Task: Create a sub task System Test and UAT for the task  Create a new online platform for online financial planning services in the project AvailPro , assign it to team member softage.1@softage.net and update the status of the sub task to  At Risk , set the priority of the sub task to Medium
Action: Mouse moved to (765, 390)
Screenshot: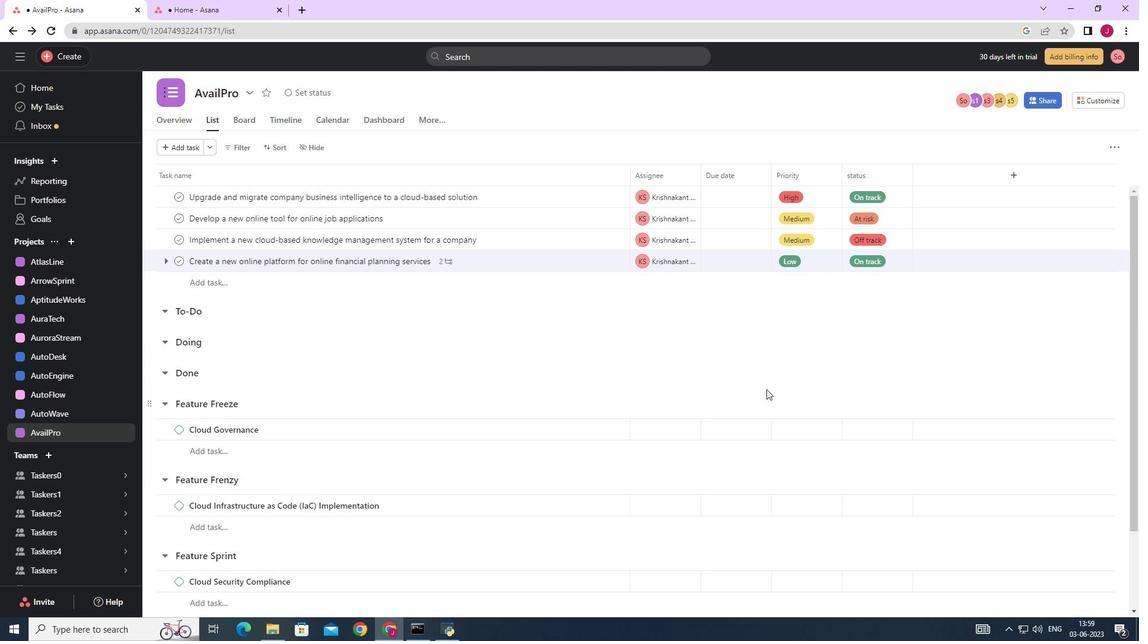 
Action: Mouse scrolled (765, 391) with delta (0, 0)
Screenshot: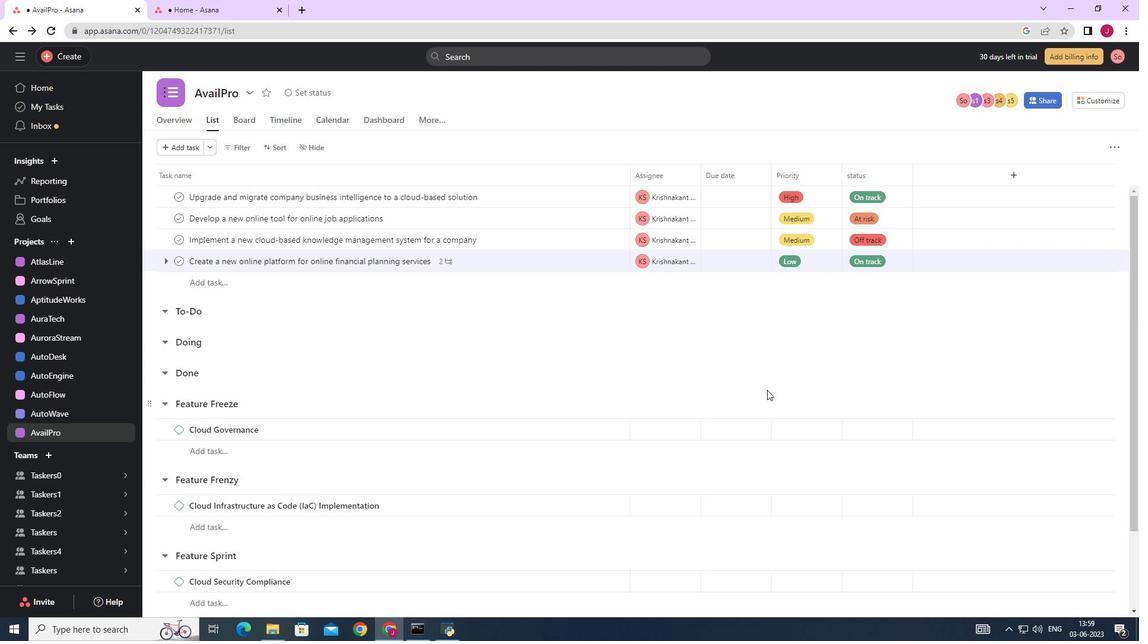 
Action: Mouse moved to (765, 390)
Screenshot: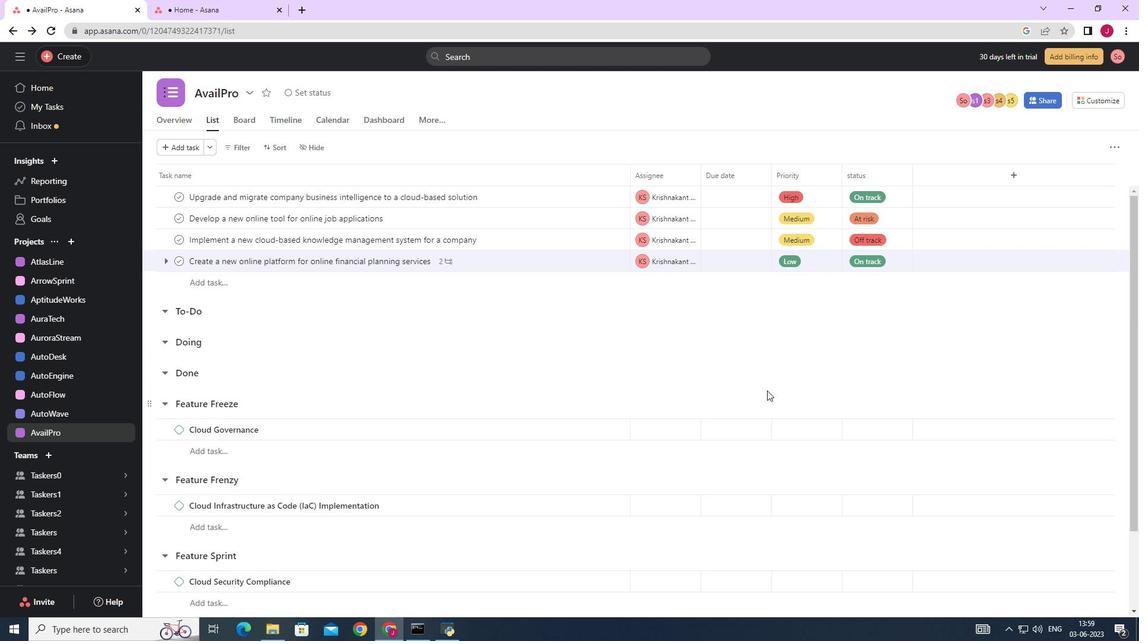 
Action: Mouse scrolled (765, 390) with delta (0, 0)
Screenshot: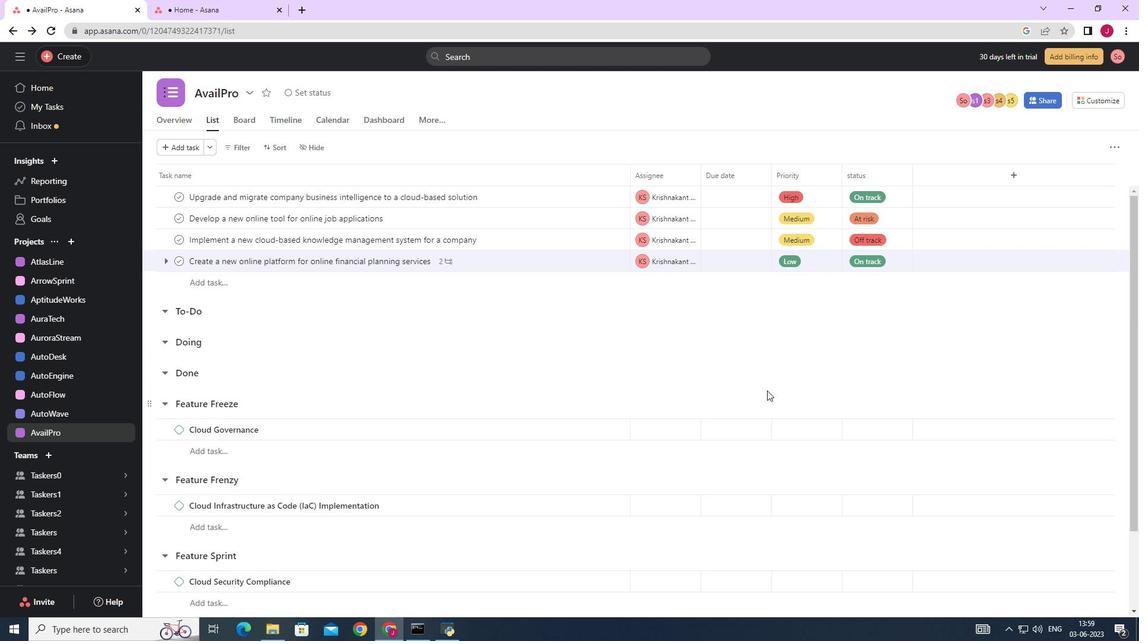 
Action: Mouse moved to (453, 308)
Screenshot: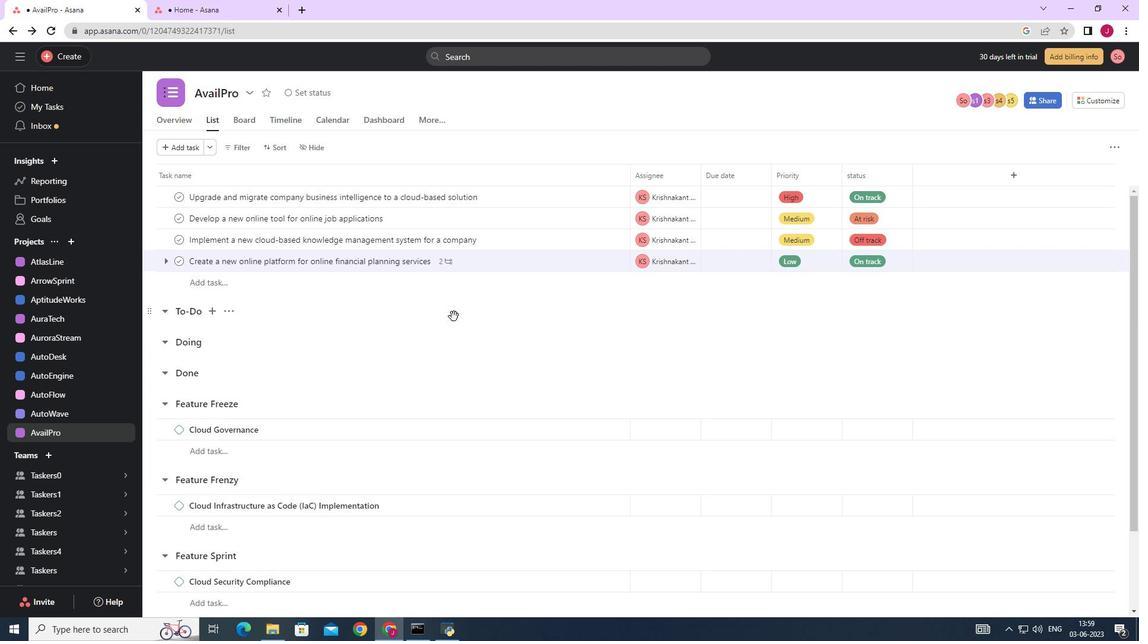 
Action: Mouse scrolled (453, 309) with delta (0, 0)
Screenshot: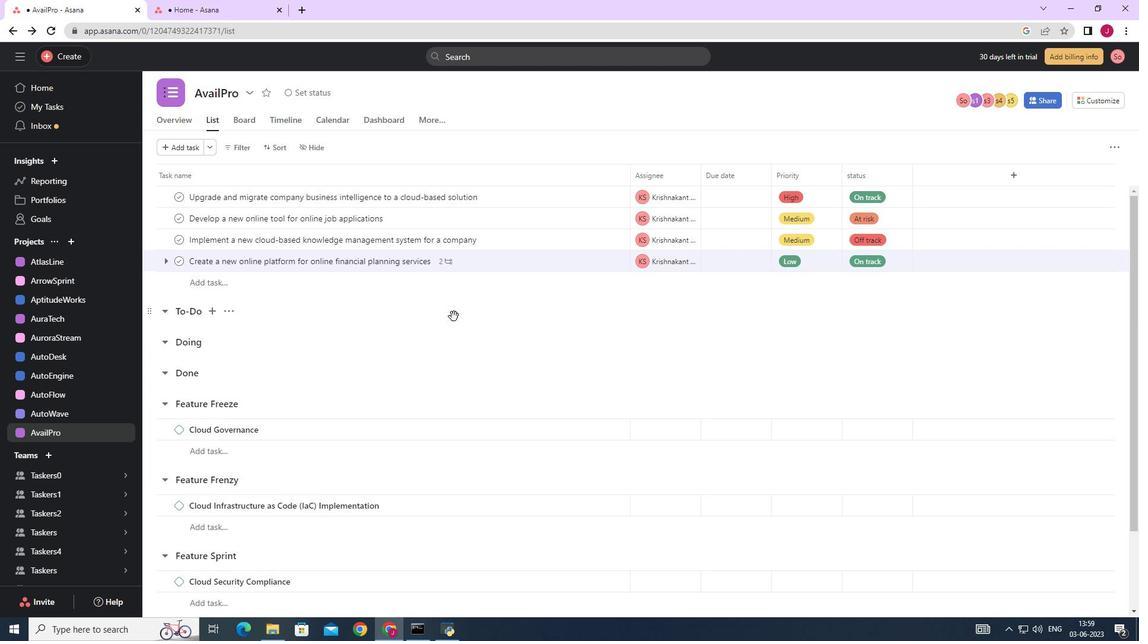 
Action: Mouse moved to (549, 265)
Screenshot: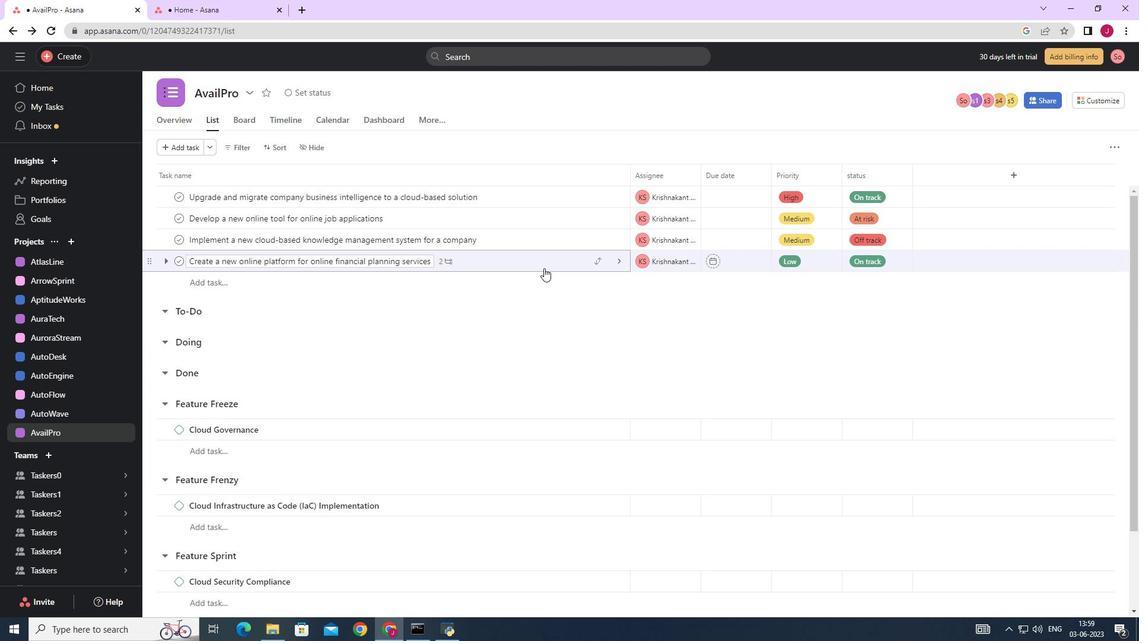 
Action: Mouse pressed left at (549, 265)
Screenshot: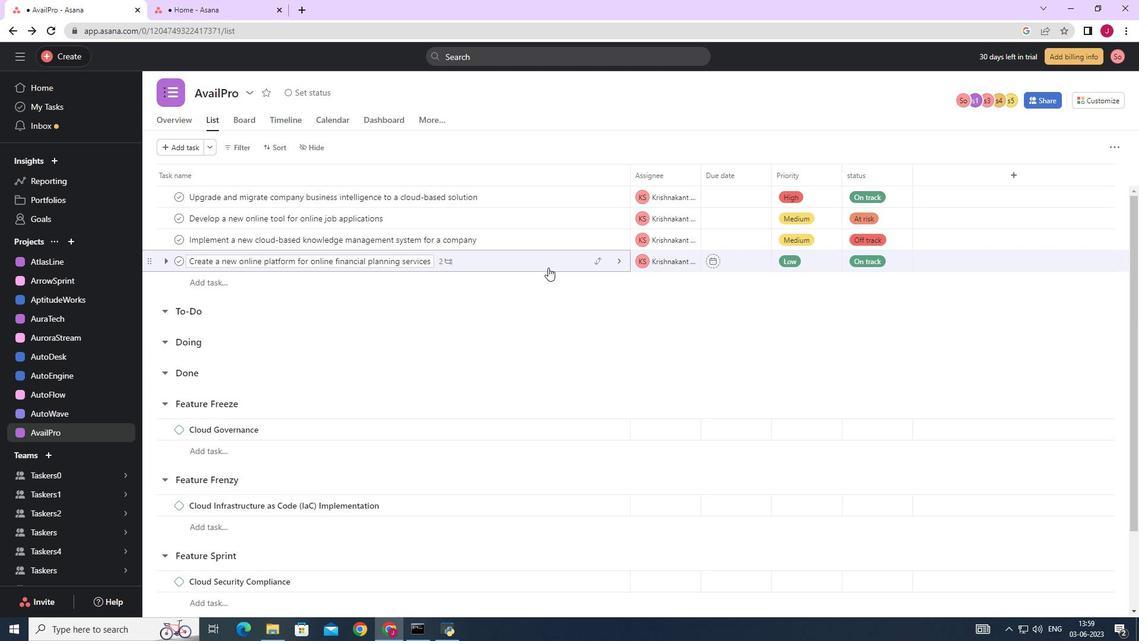 
Action: Mouse moved to (952, 353)
Screenshot: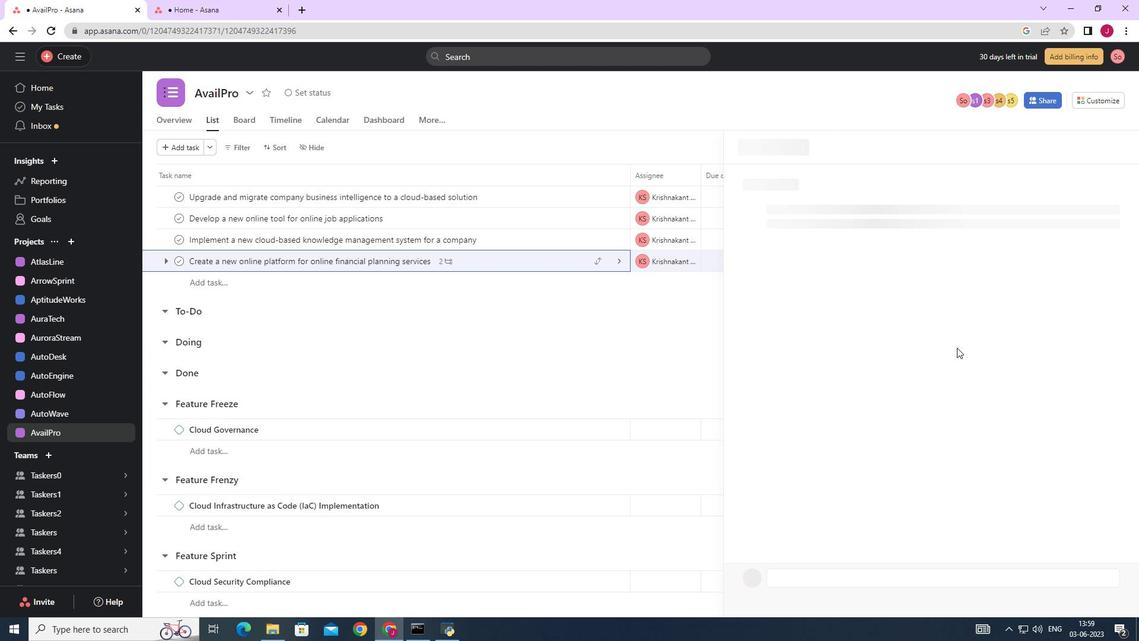 
Action: Mouse scrolled (952, 352) with delta (0, 0)
Screenshot: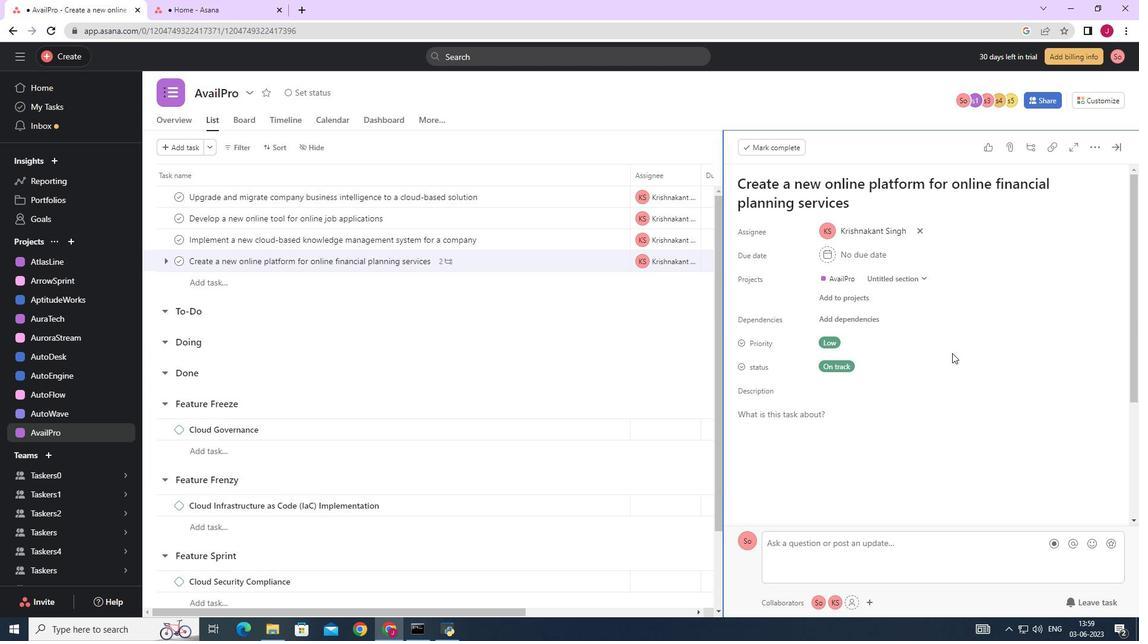 
Action: Mouse scrolled (952, 352) with delta (0, 0)
Screenshot: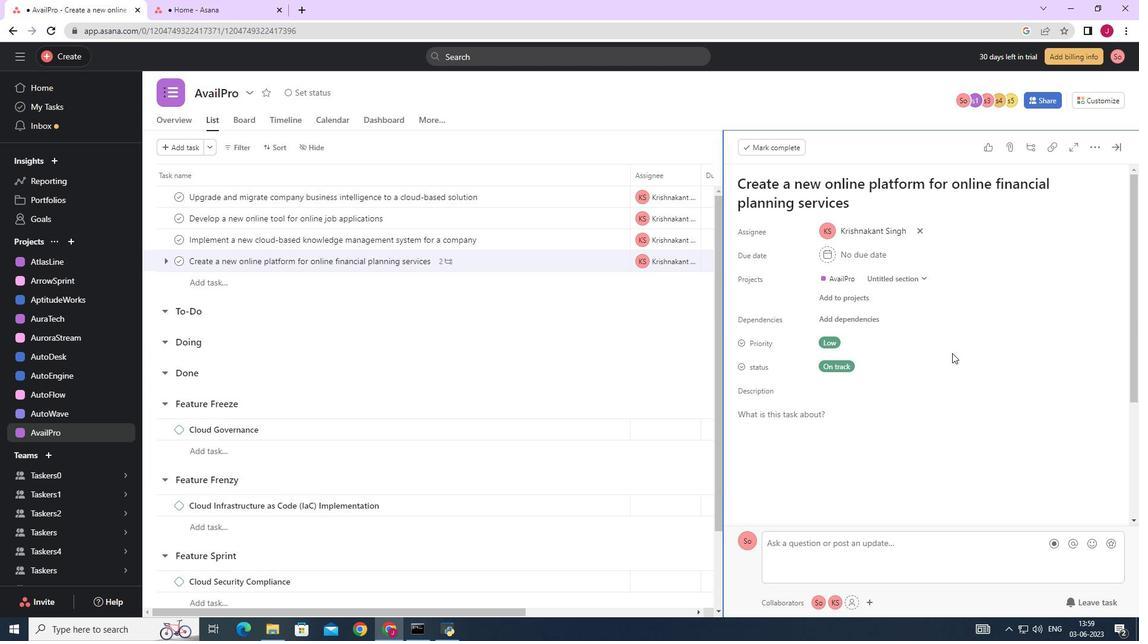 
Action: Mouse scrolled (952, 352) with delta (0, 0)
Screenshot: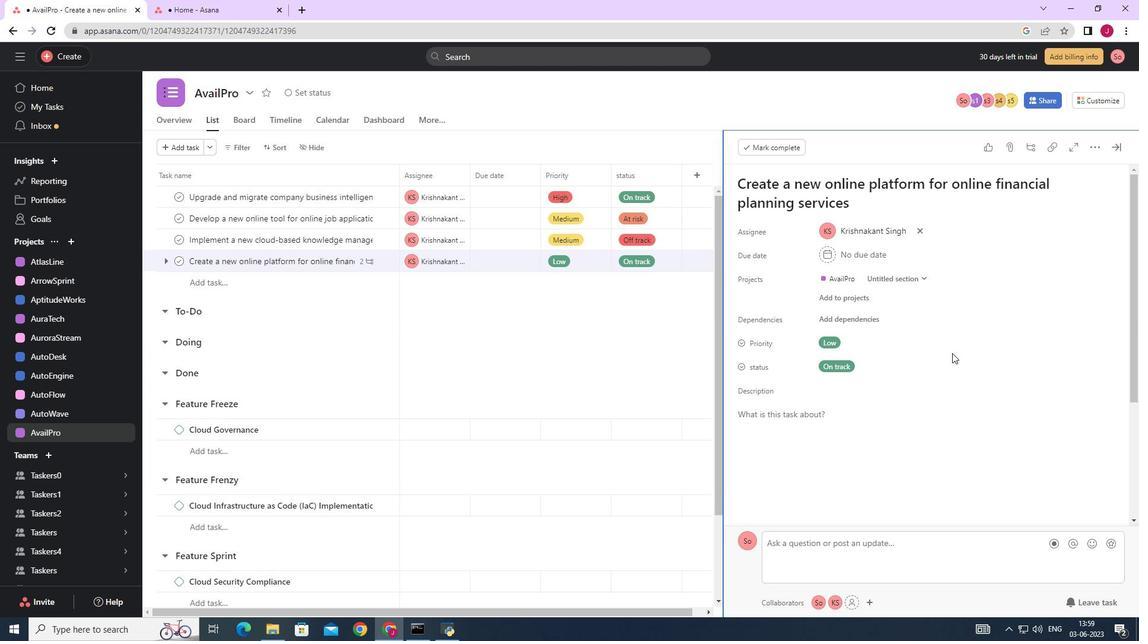 
Action: Mouse scrolled (952, 352) with delta (0, 0)
Screenshot: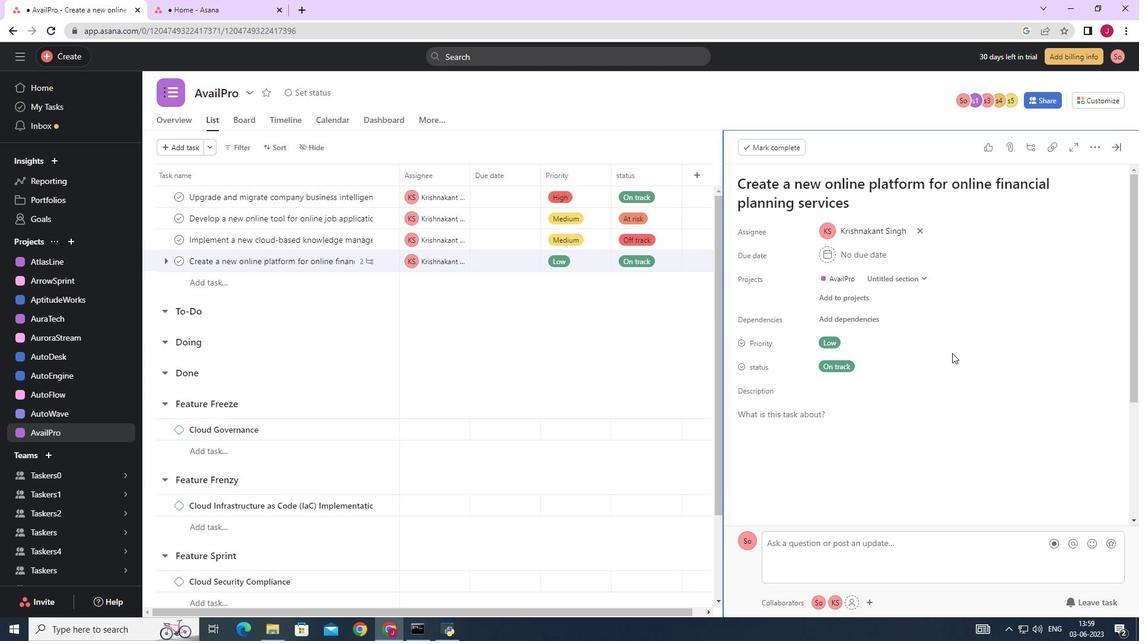 
Action: Mouse scrolled (952, 352) with delta (0, 0)
Screenshot: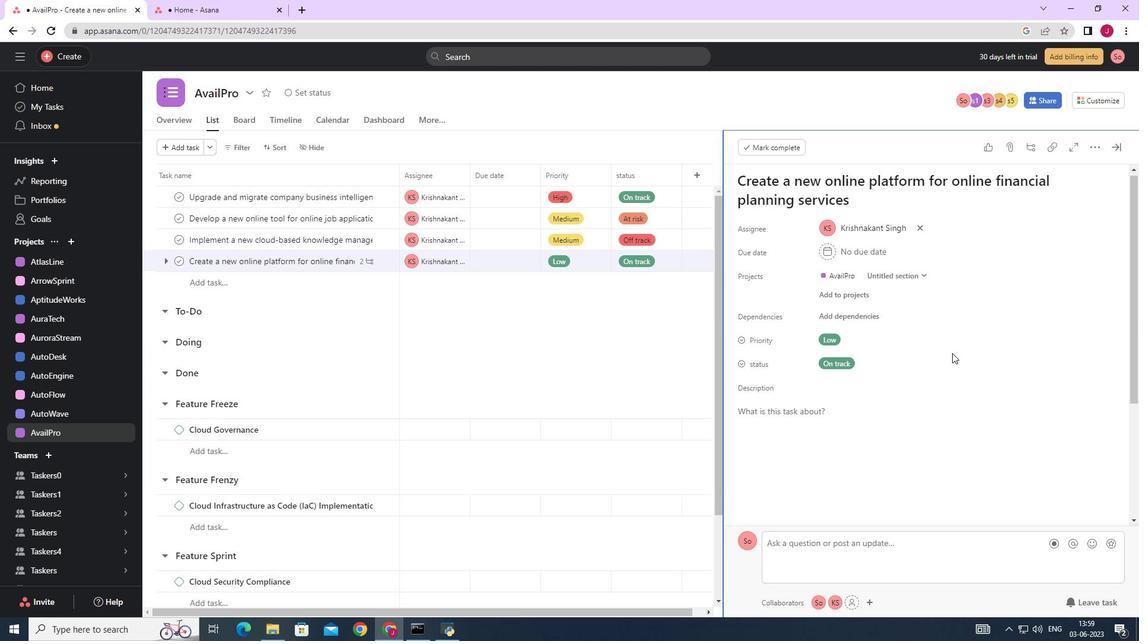 
Action: Mouse moved to (771, 419)
Screenshot: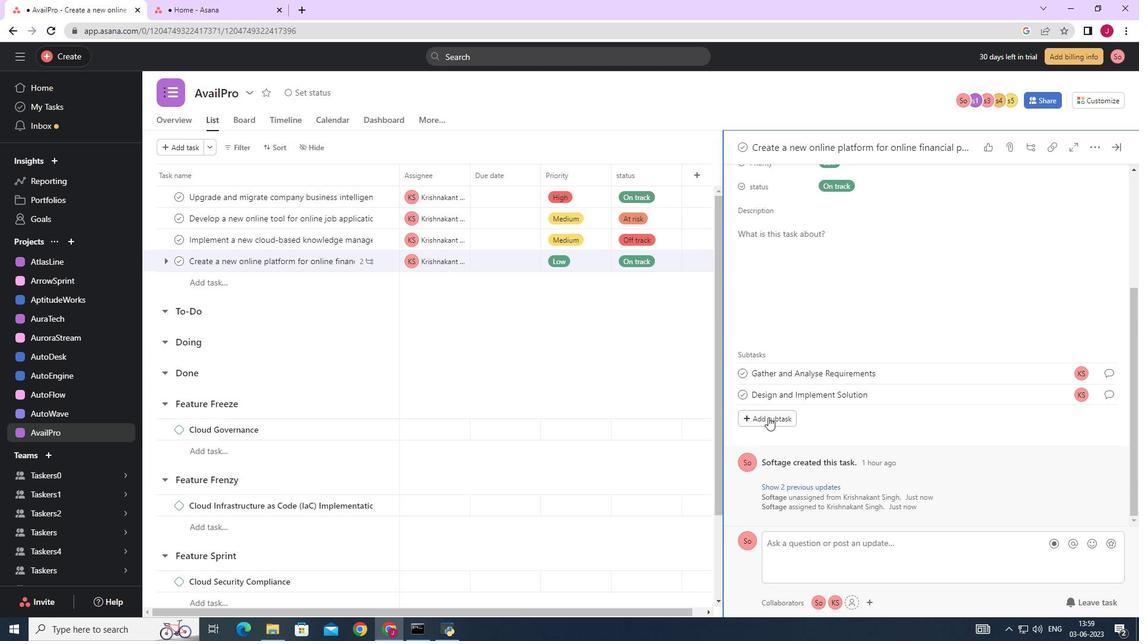 
Action: Mouse pressed left at (771, 419)
Screenshot: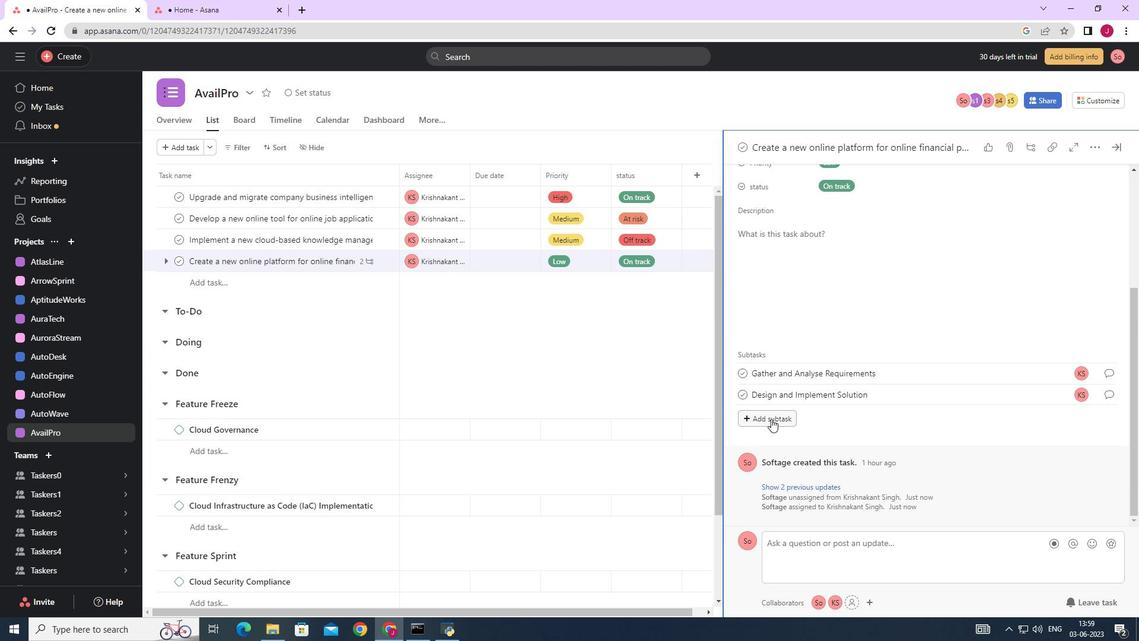 
Action: Mouse moved to (778, 392)
Screenshot: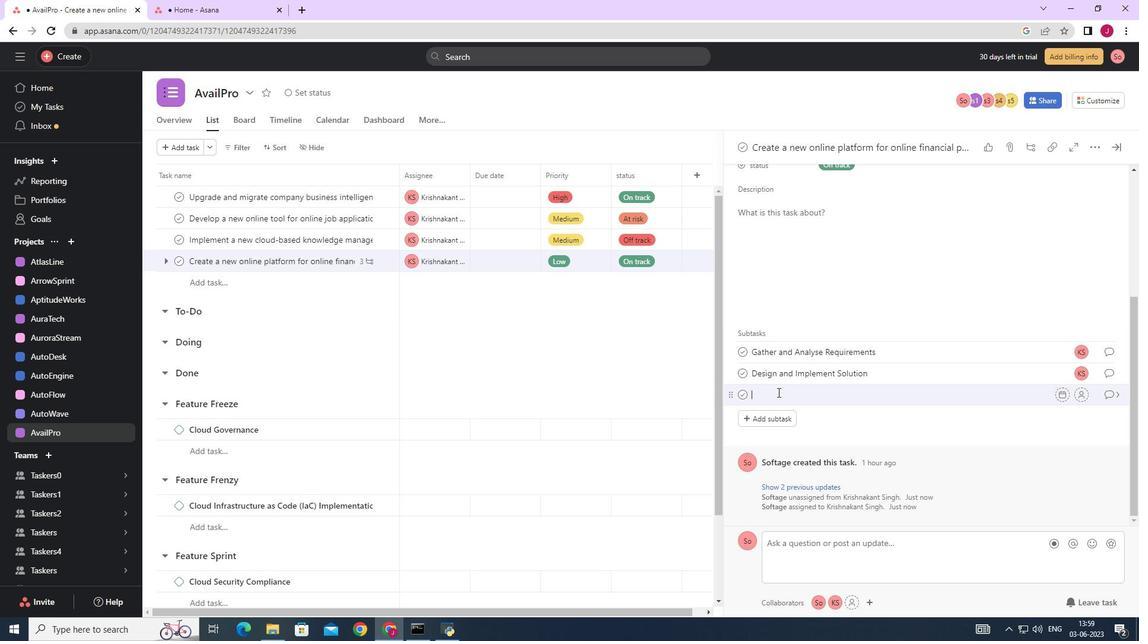
Action: Key pressed <Key.caps_lock>
Screenshot: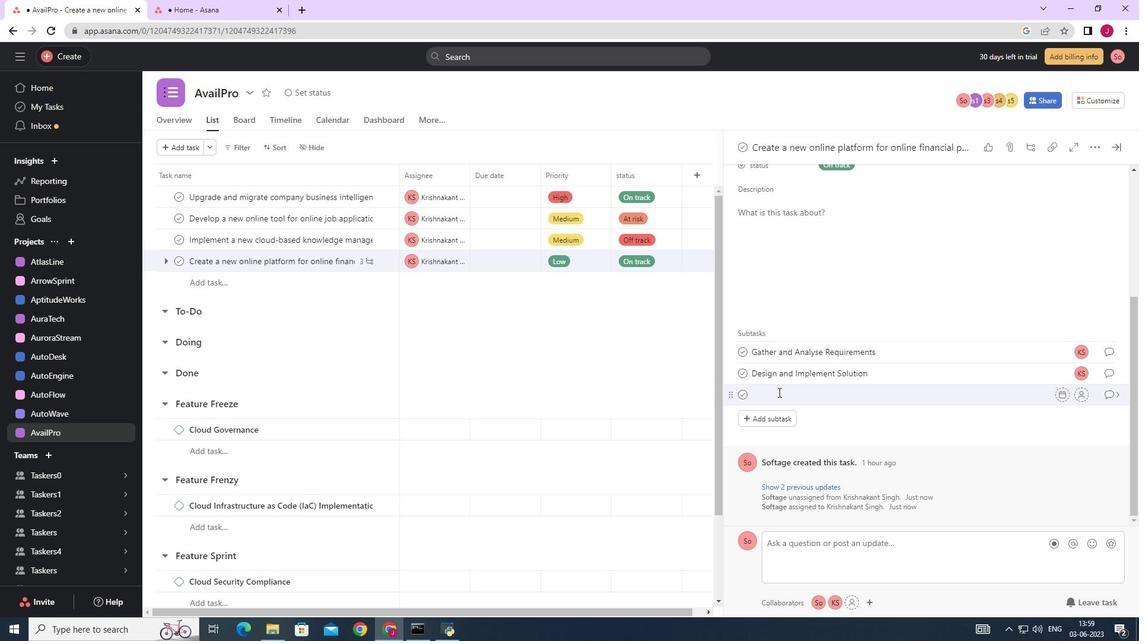 
Action: Mouse moved to (942, 369)
Screenshot: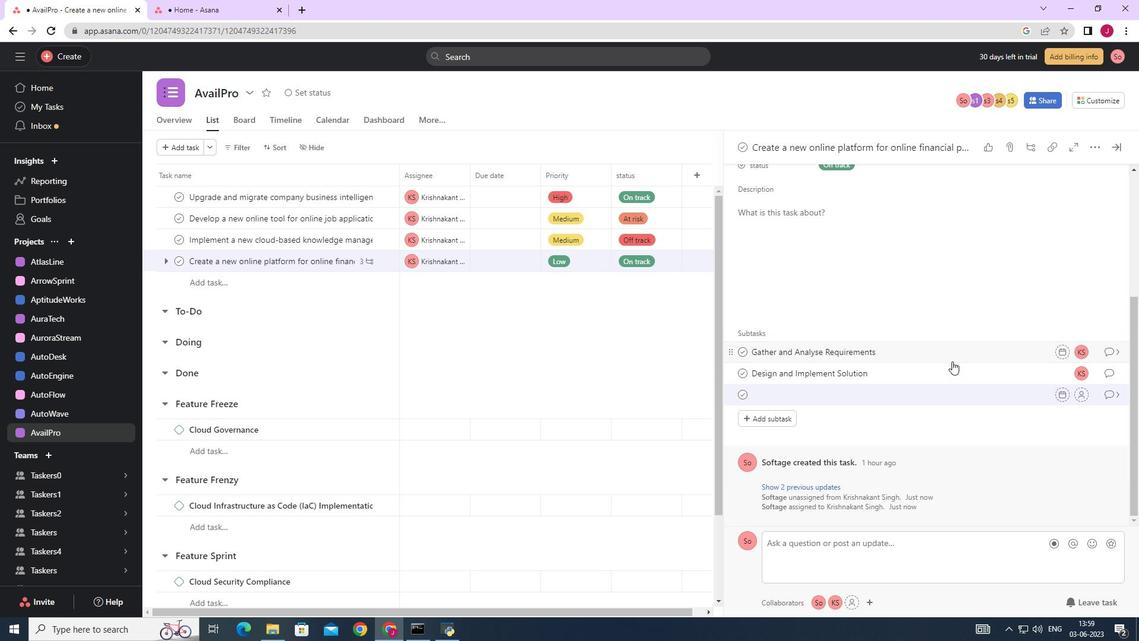 
Action: Key pressed S<Key.caps_lock>ystem<Key.space><Key.caps_lock>T<Key.caps_lock>est<Key.space>and<Key.space><Key.caps_lock>UAT
Screenshot: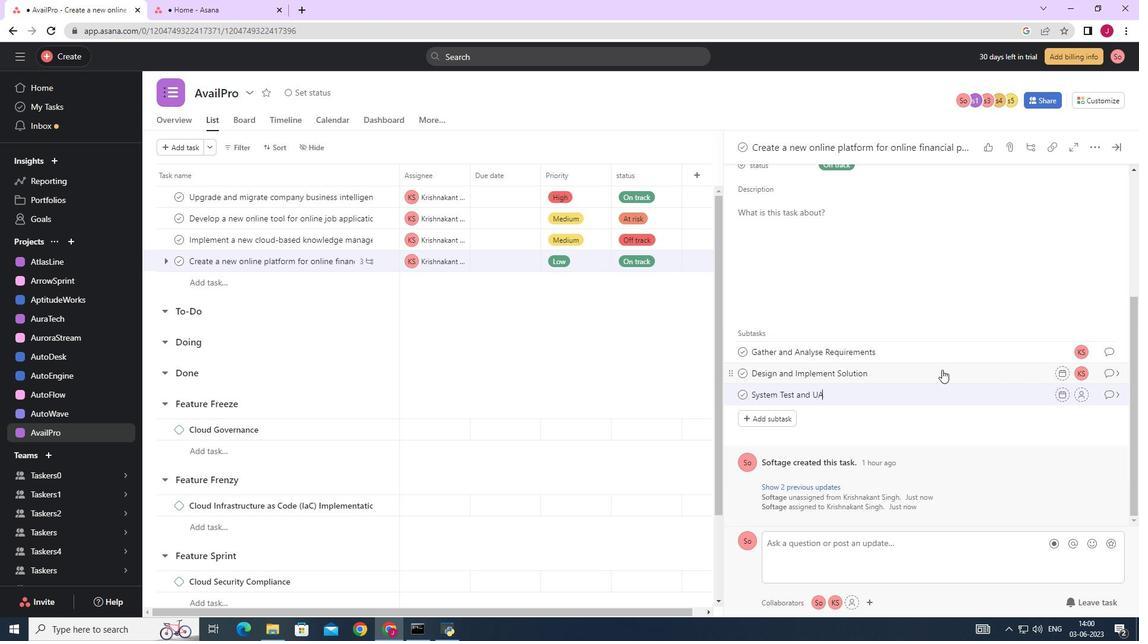 
Action: Mouse moved to (1081, 391)
Screenshot: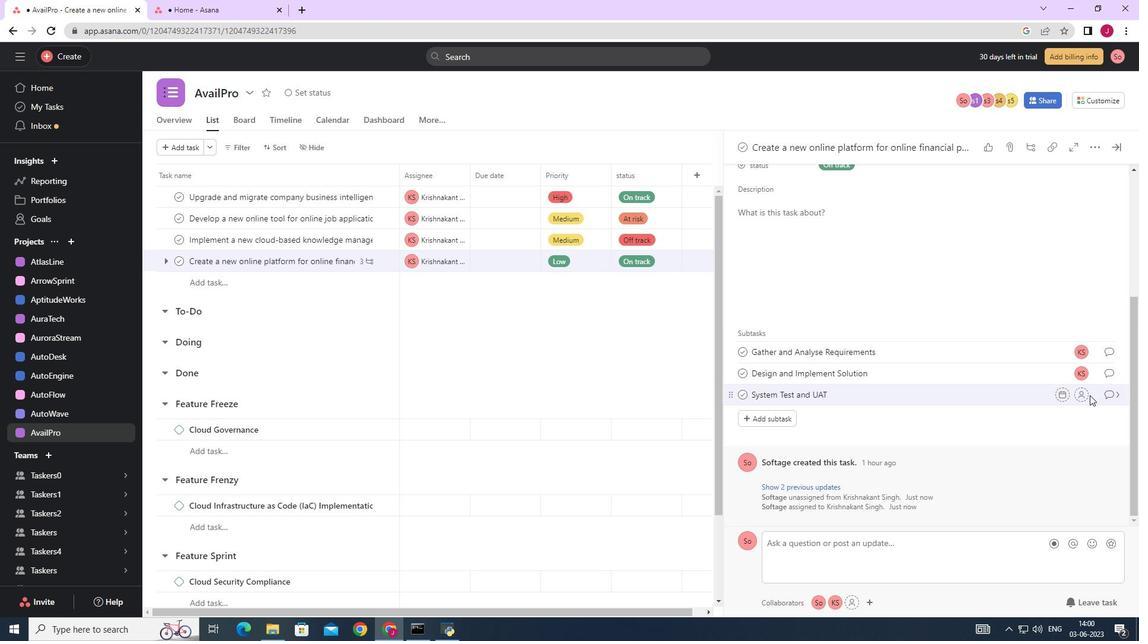 
Action: Mouse pressed left at (1081, 391)
Screenshot: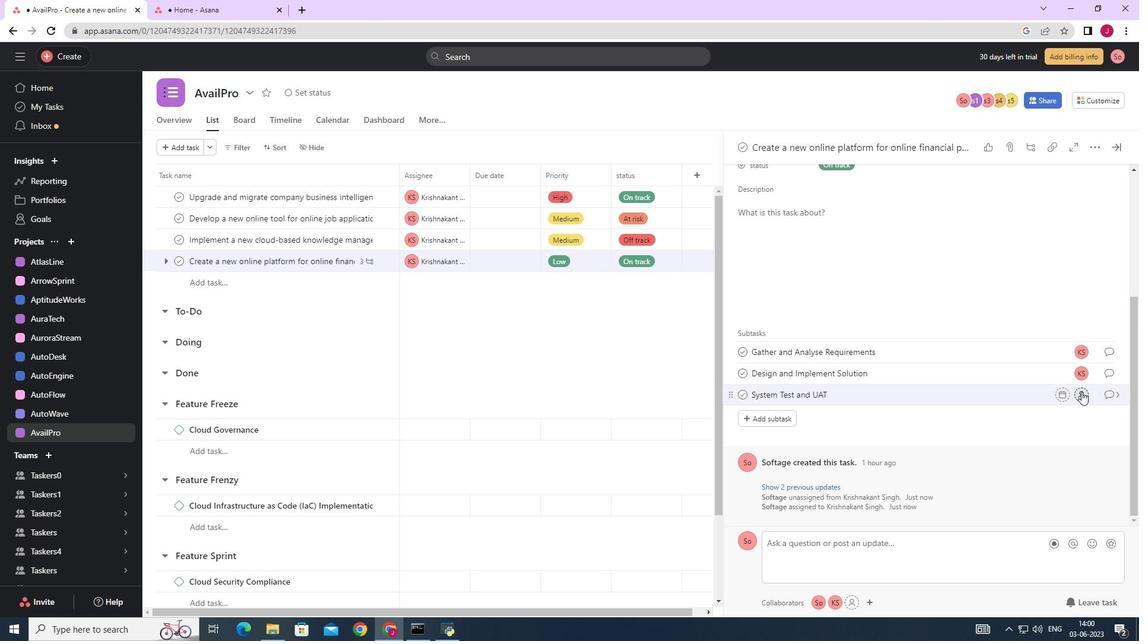 
Action: Mouse moved to (921, 439)
Screenshot: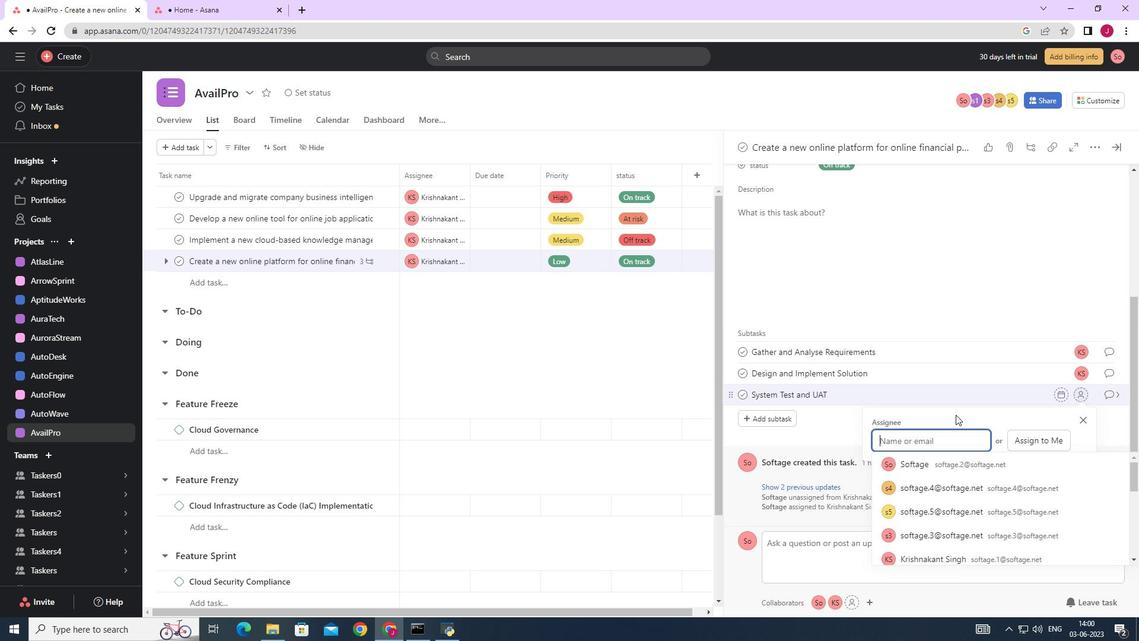 
Action: Key pressed SOFTAGE.1
Screenshot: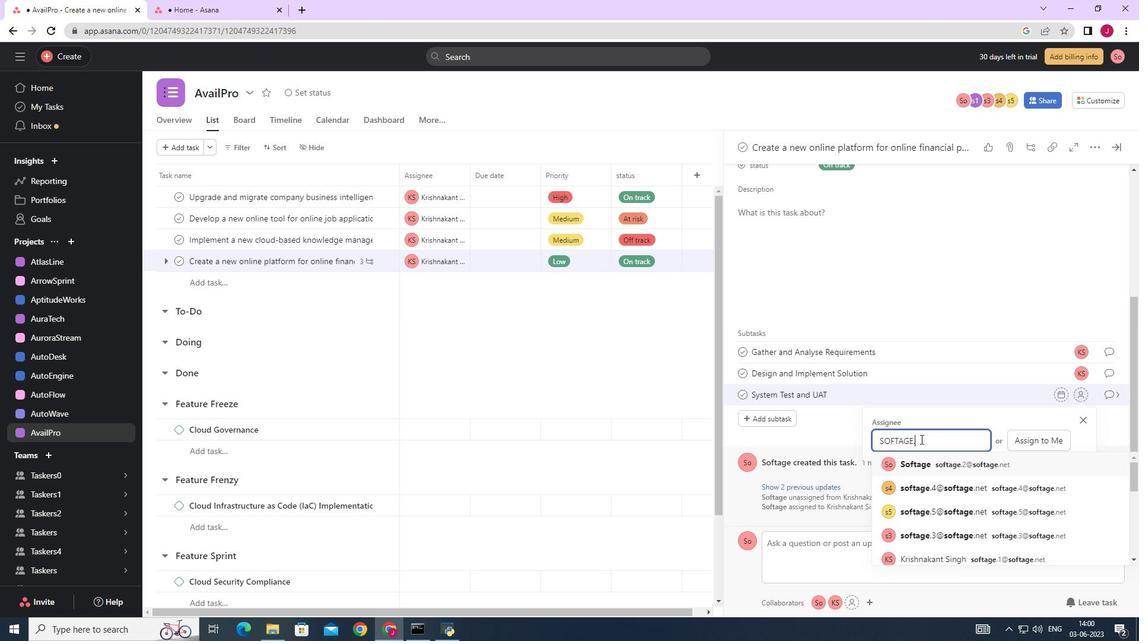 
Action: Mouse moved to (1031, 464)
Screenshot: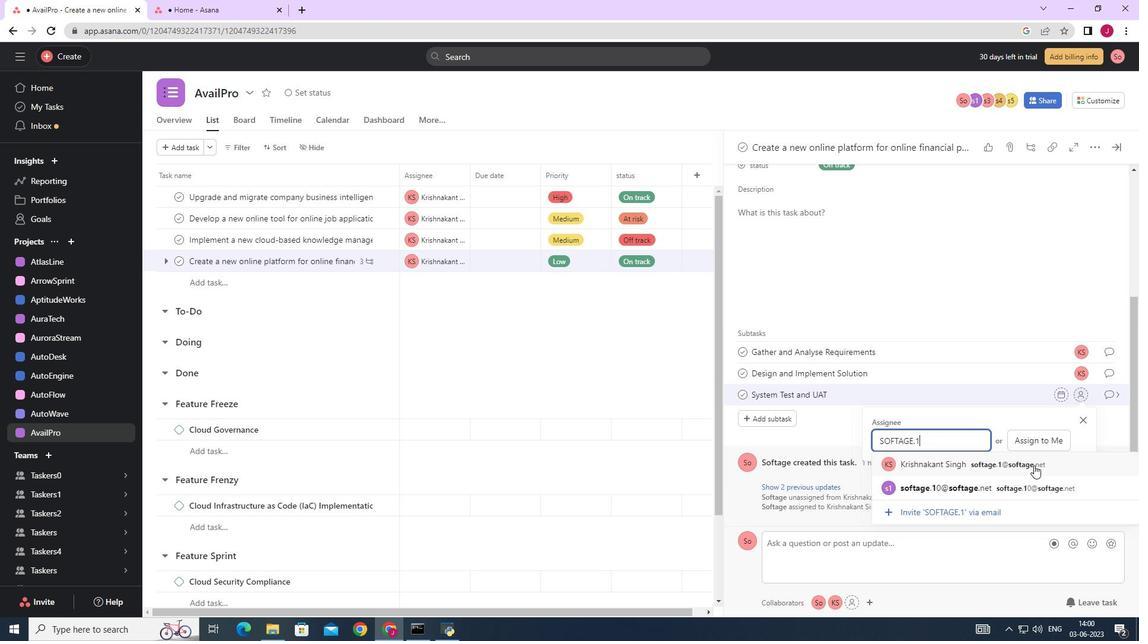 
Action: Mouse pressed left at (1031, 464)
Screenshot: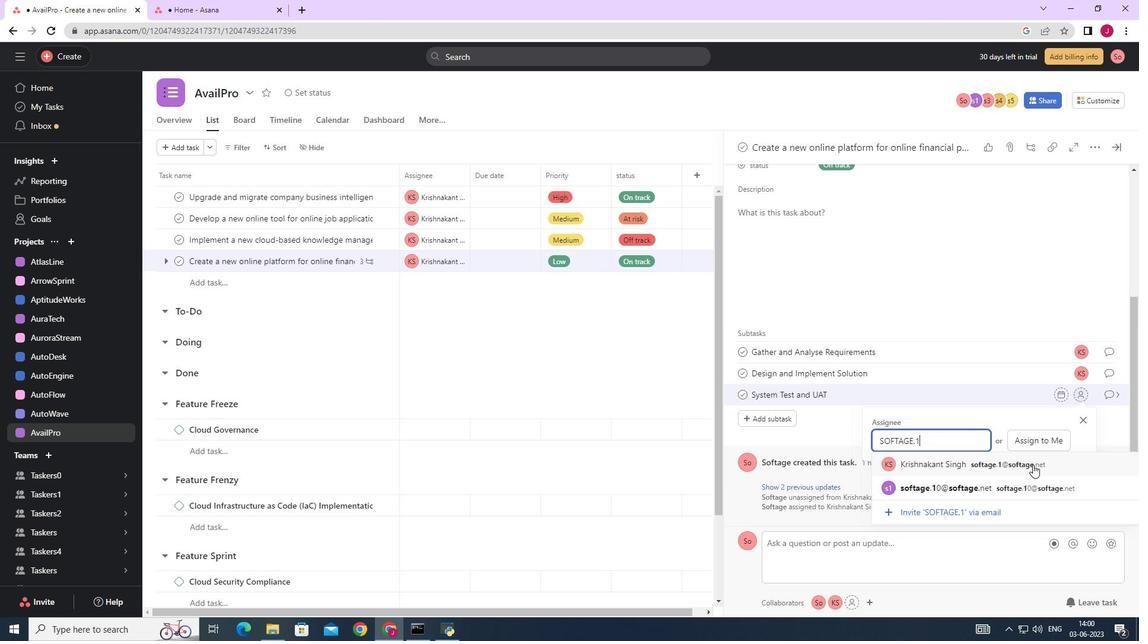 
Action: Mouse moved to (1108, 397)
Screenshot: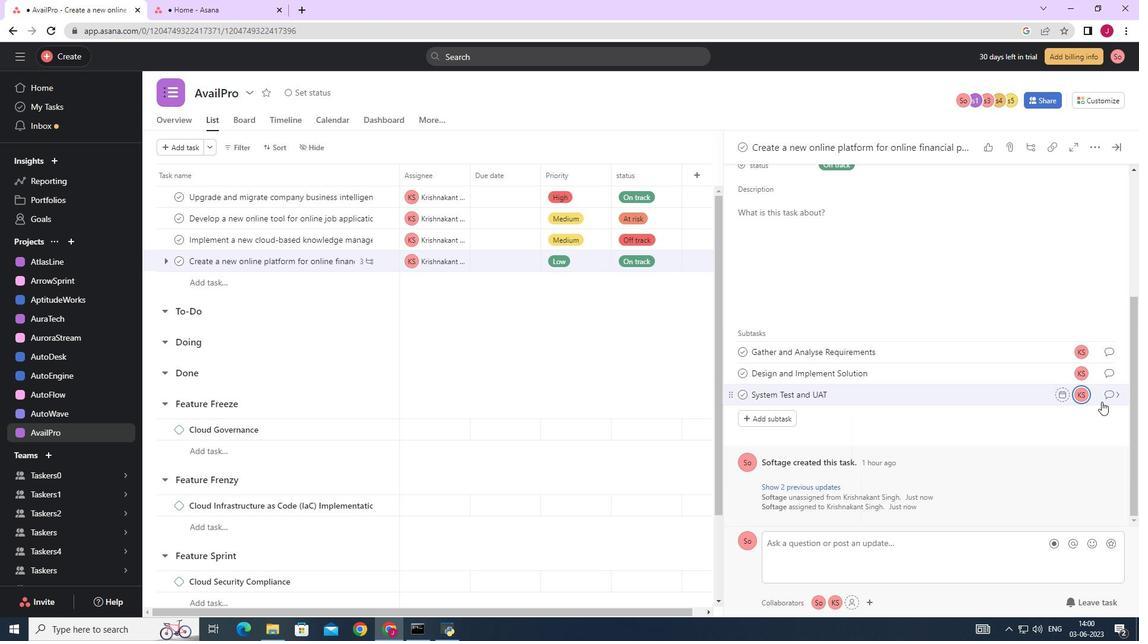 
Action: Mouse pressed left at (1108, 397)
Screenshot: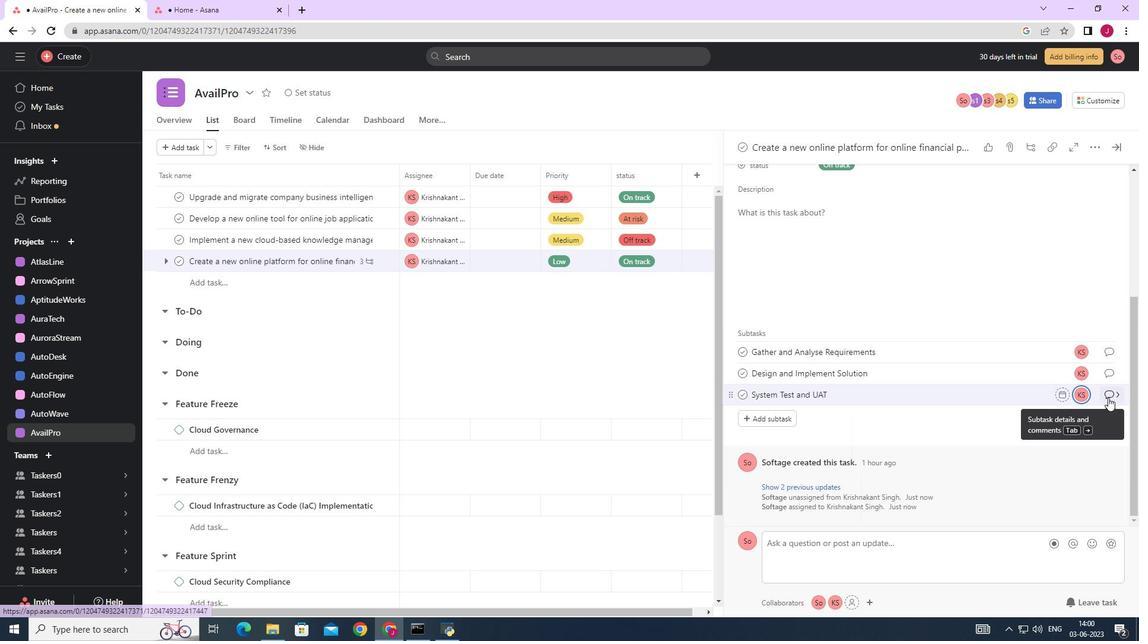 
Action: Mouse moved to (798, 313)
Screenshot: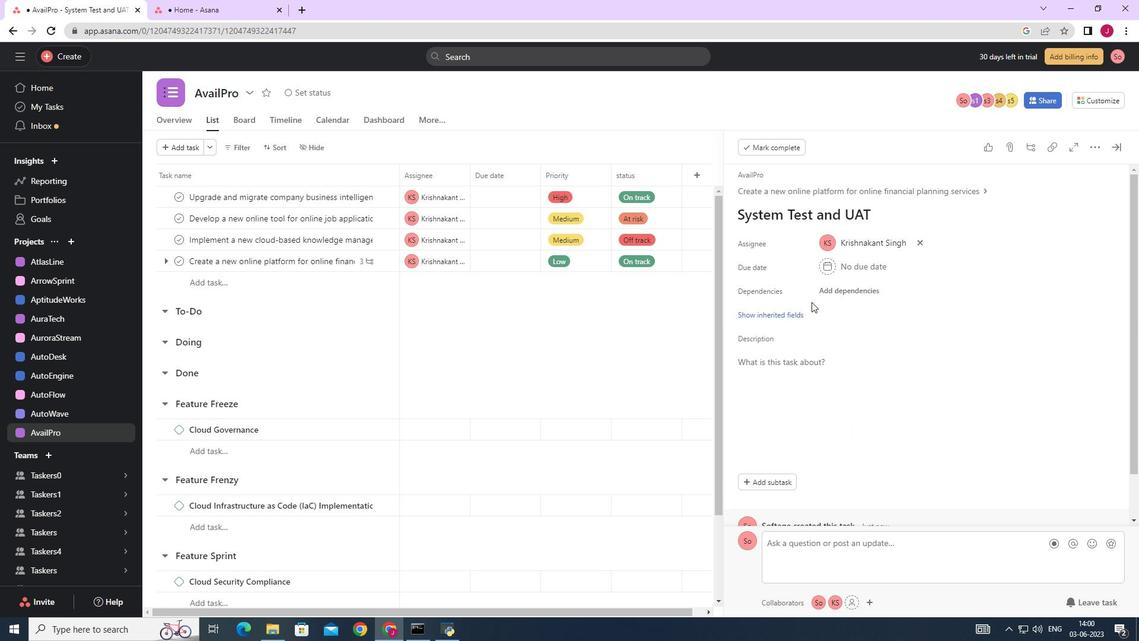 
Action: Mouse pressed left at (798, 313)
Screenshot: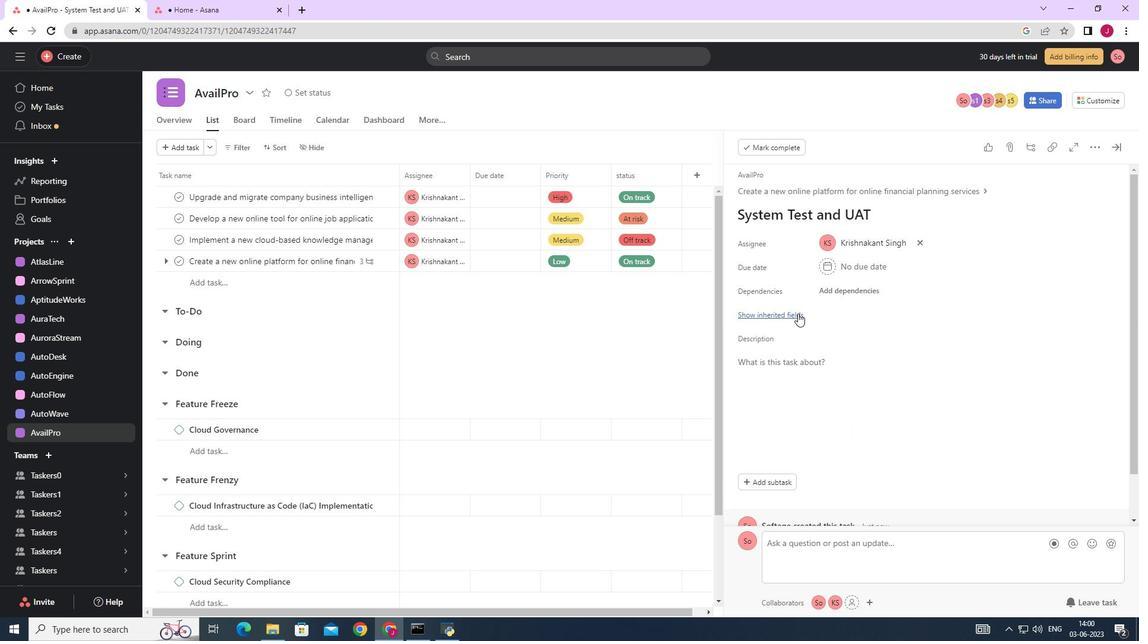 
Action: Mouse moved to (832, 339)
Screenshot: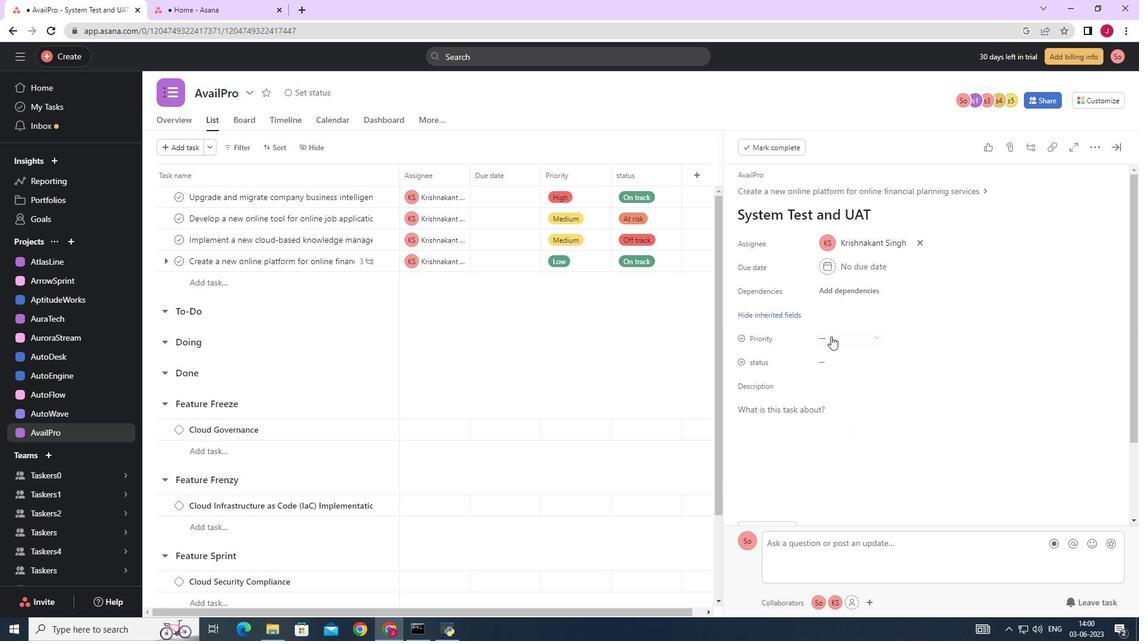 
Action: Mouse pressed left at (832, 339)
Screenshot: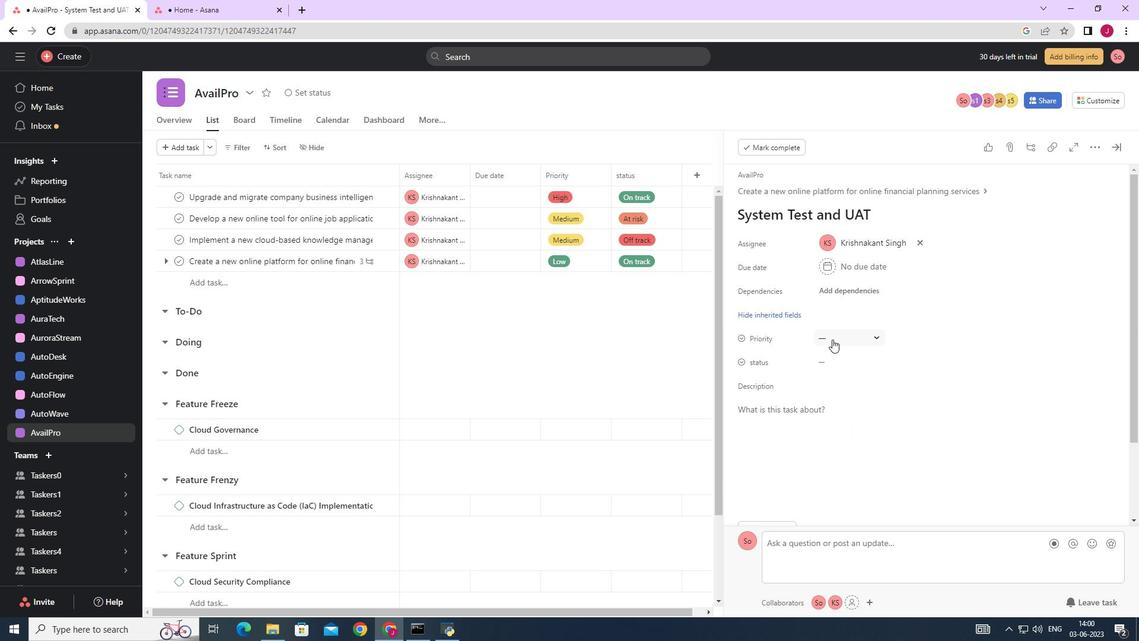 
Action: Mouse moved to (853, 399)
Screenshot: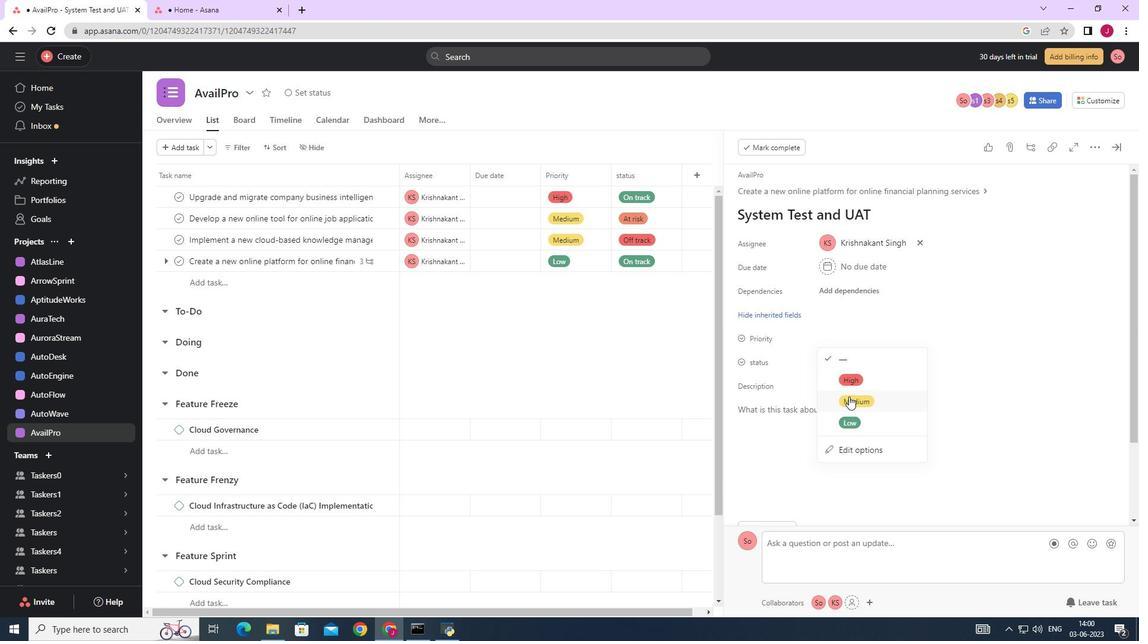 
Action: Mouse pressed left at (853, 399)
Screenshot: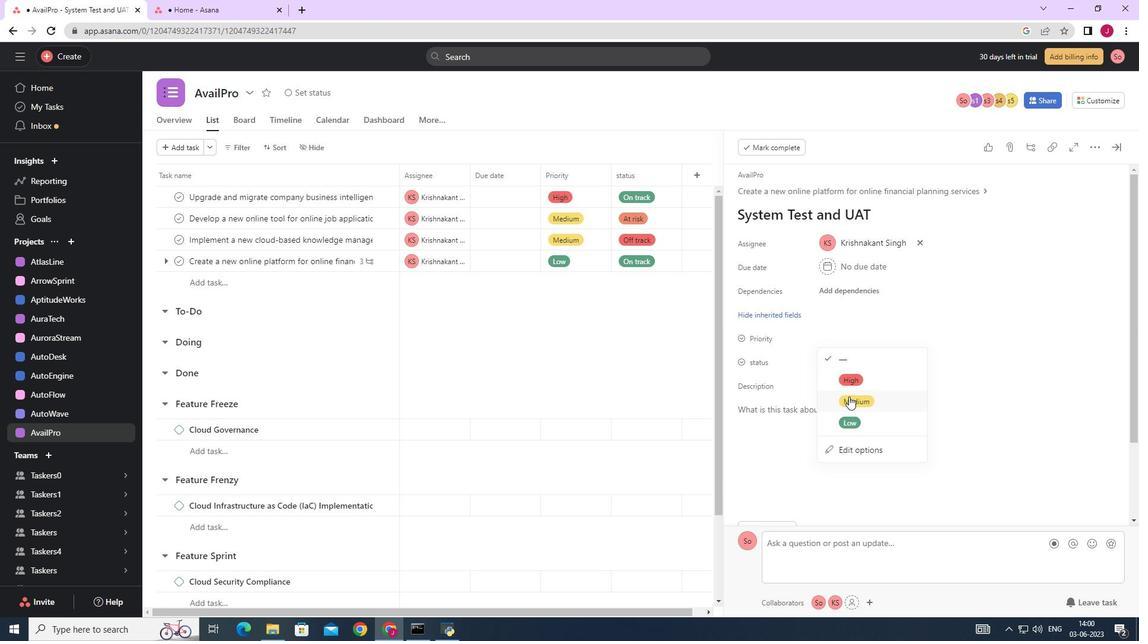 
Action: Mouse moved to (839, 359)
Screenshot: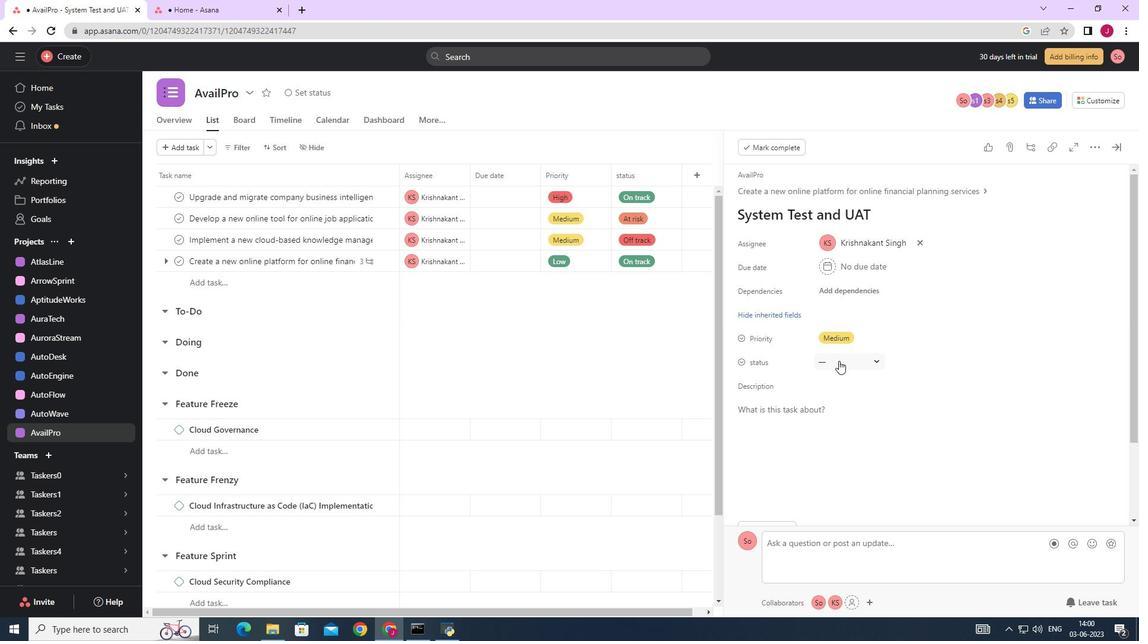 
Action: Mouse pressed left at (839, 359)
Screenshot: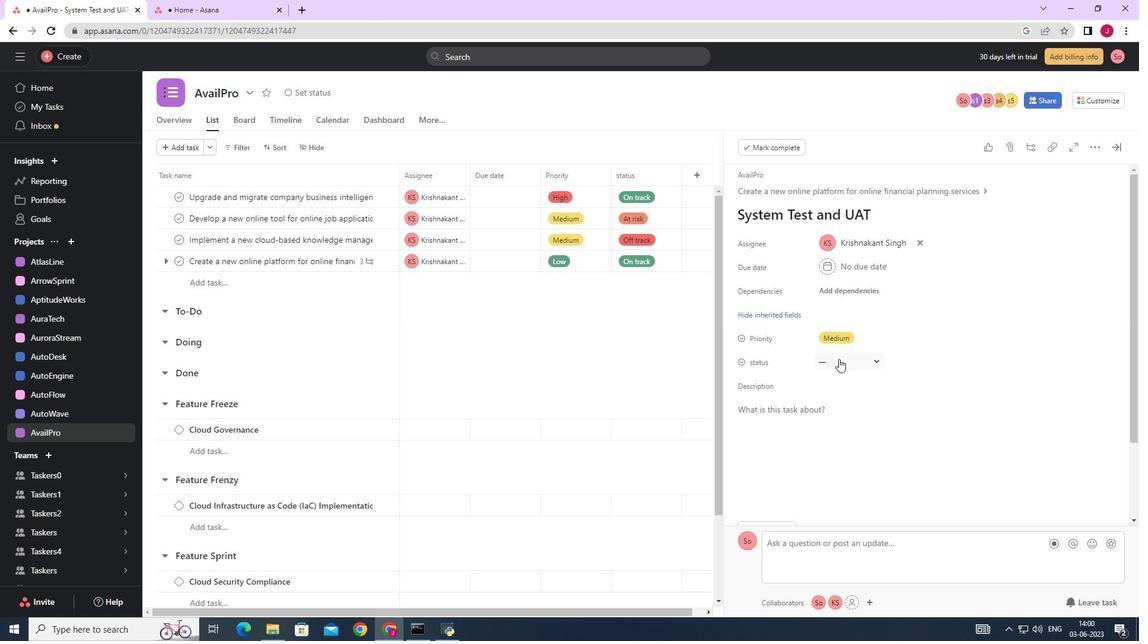 
Action: Mouse moved to (854, 444)
Screenshot: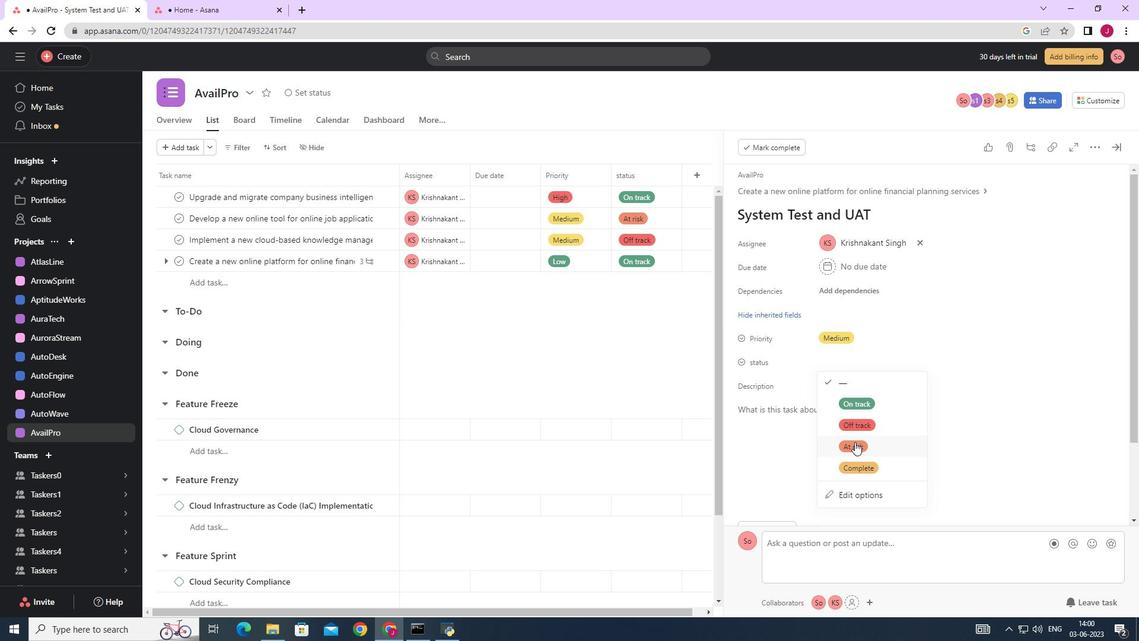 
Action: Mouse pressed left at (854, 444)
Screenshot: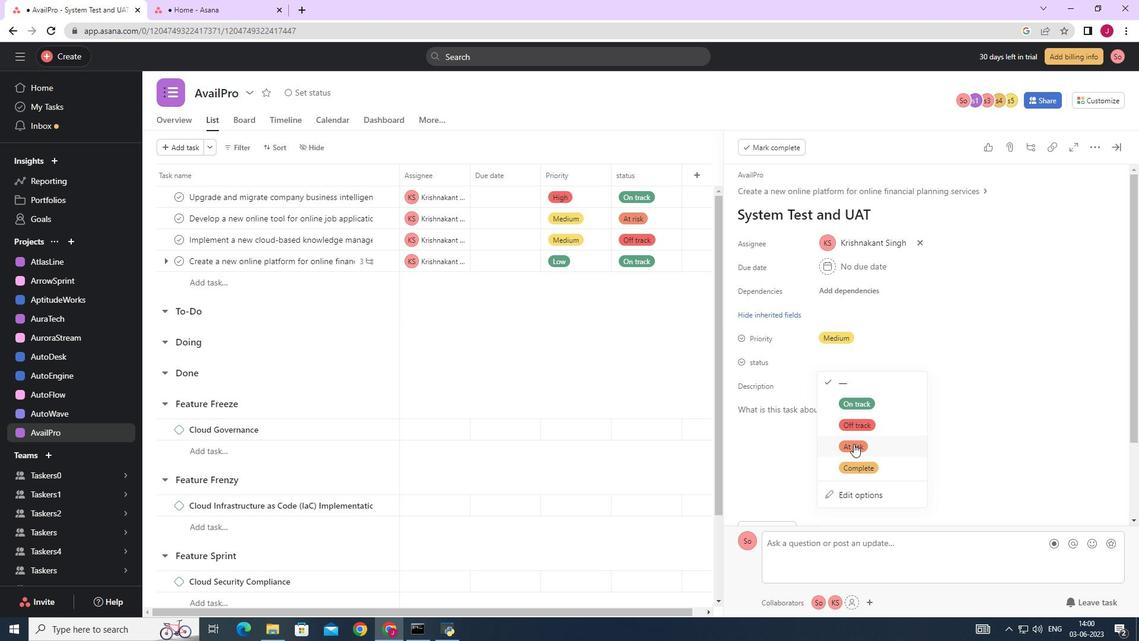 
Action: Mouse moved to (1116, 150)
Screenshot: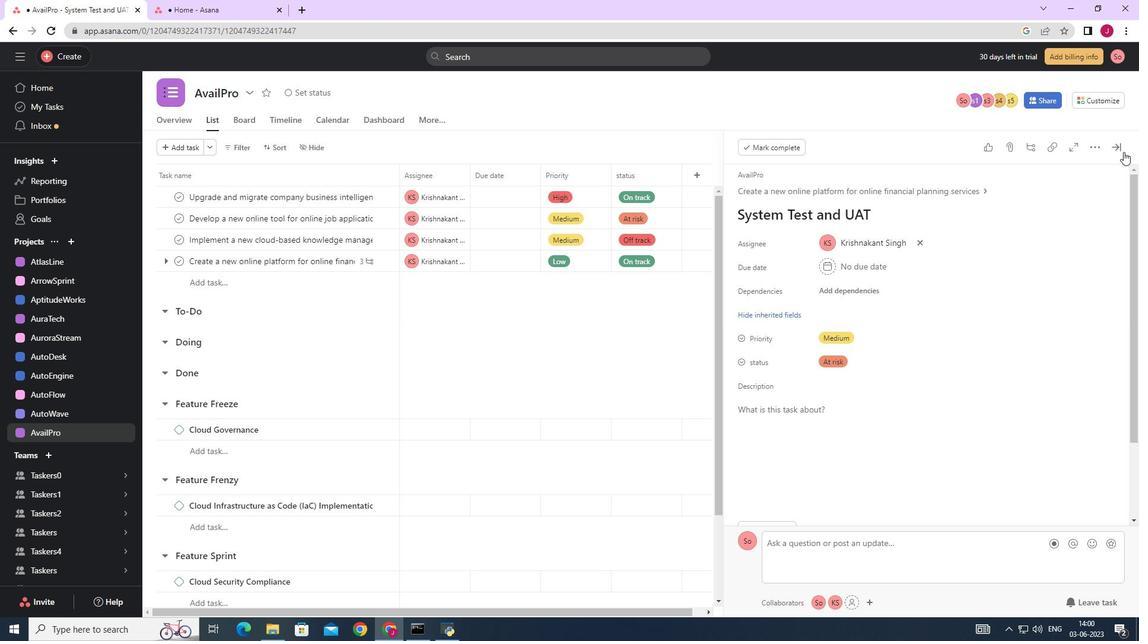 
Action: Mouse pressed left at (1116, 150)
Screenshot: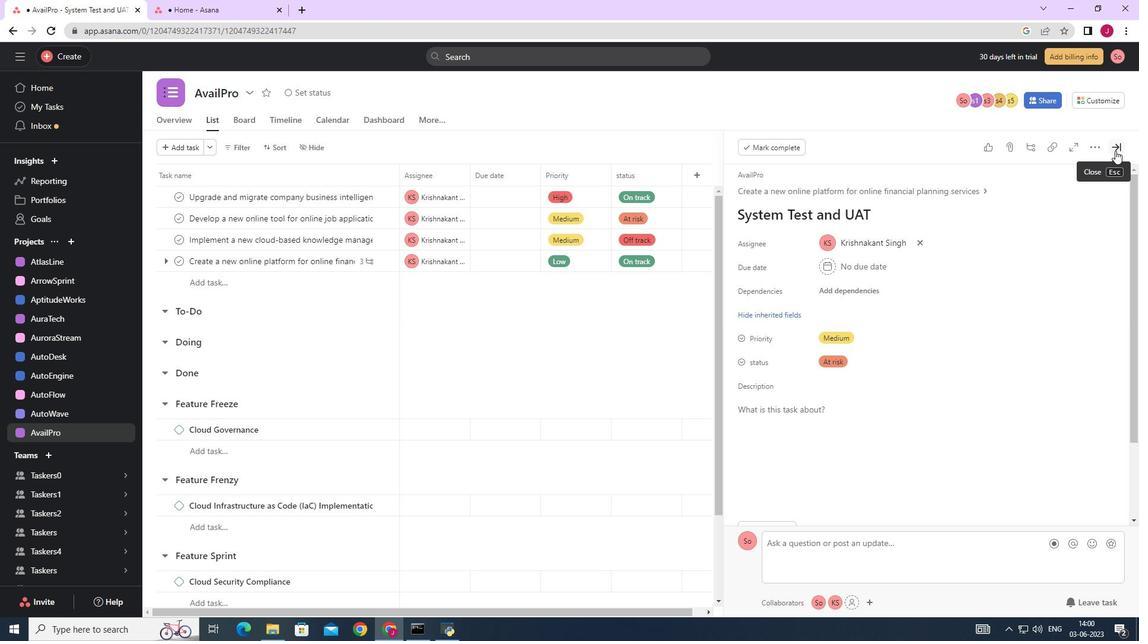 
